 Task: Visit Job seeker guidance.
Action: Mouse moved to (784, 139)
Screenshot: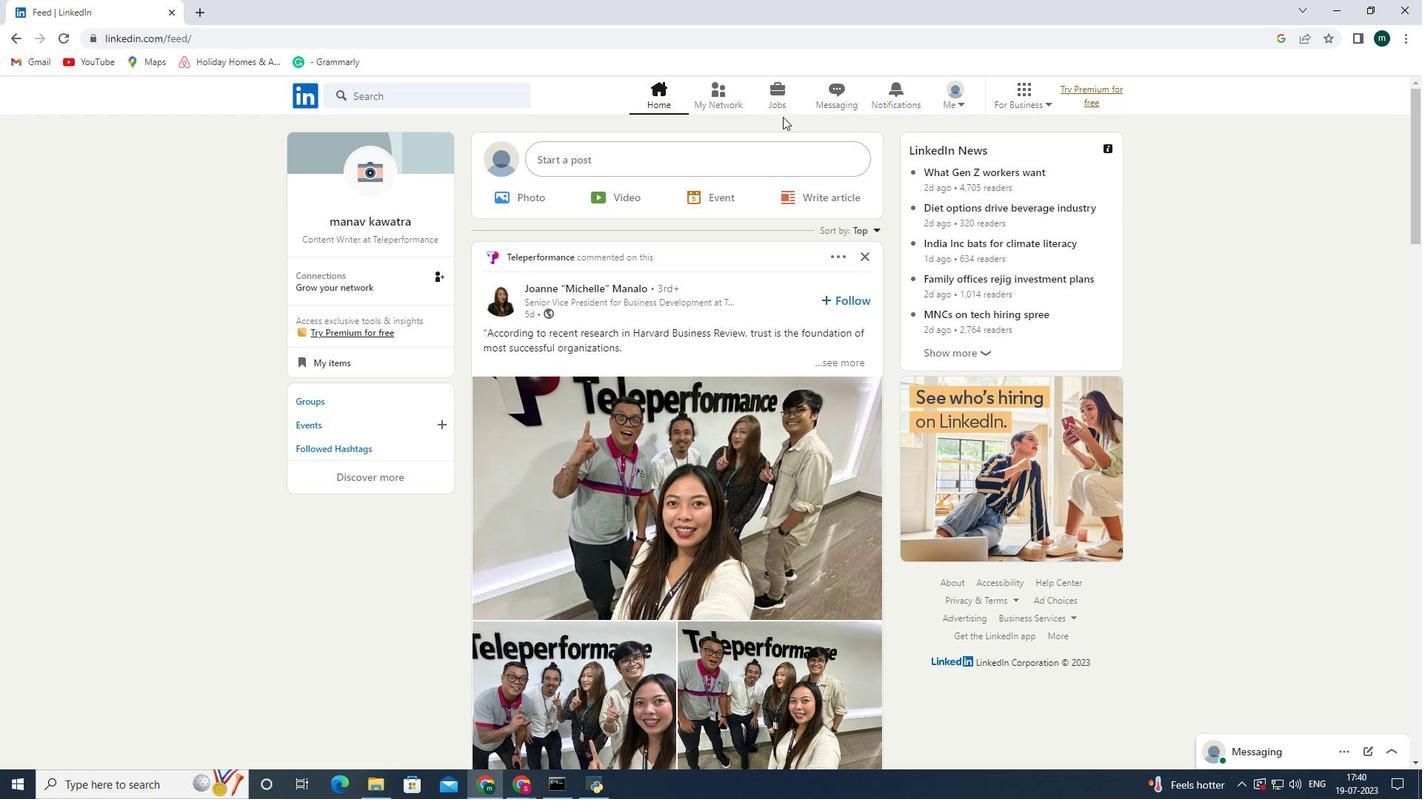 
Action: Mouse pressed left at (784, 139)
Screenshot: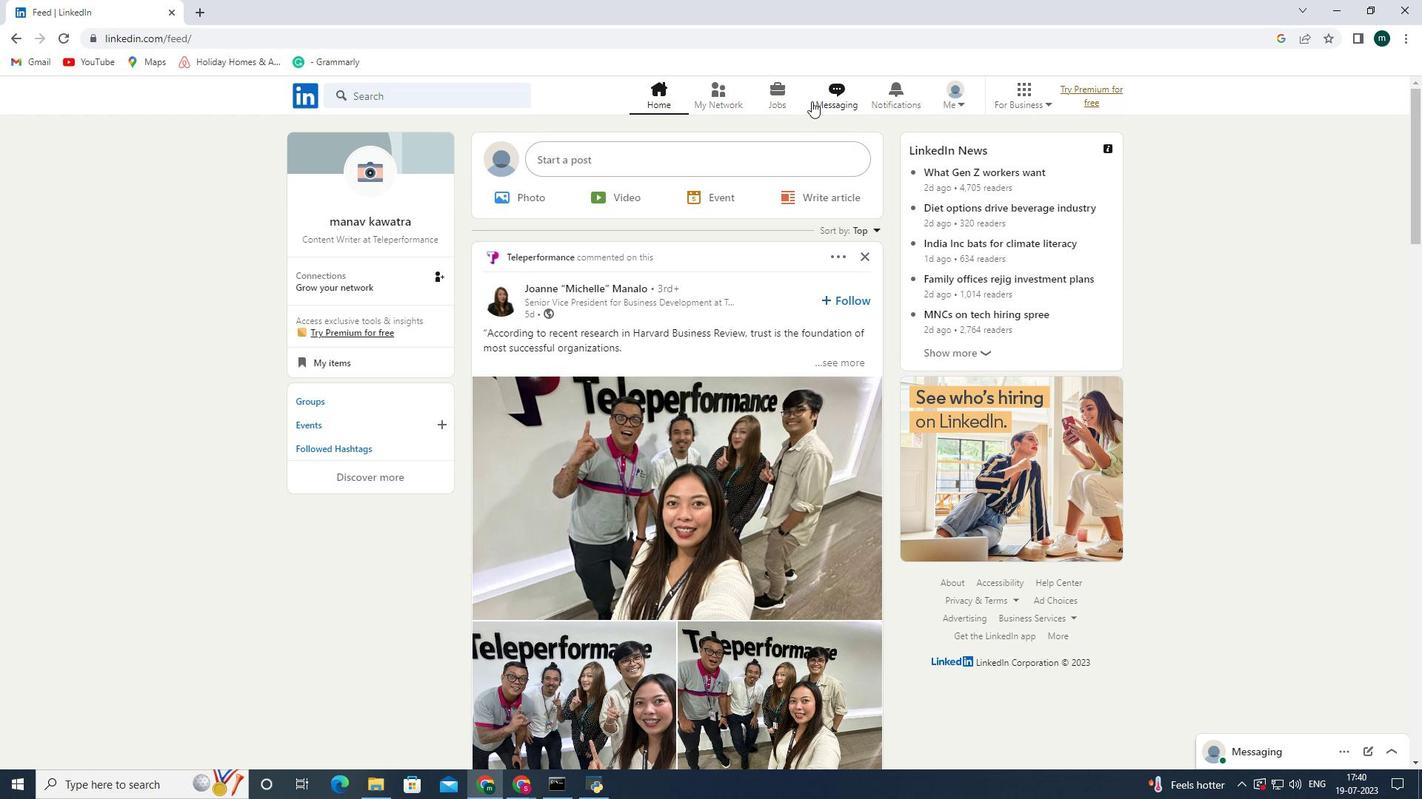 
Action: Mouse moved to (380, 376)
Screenshot: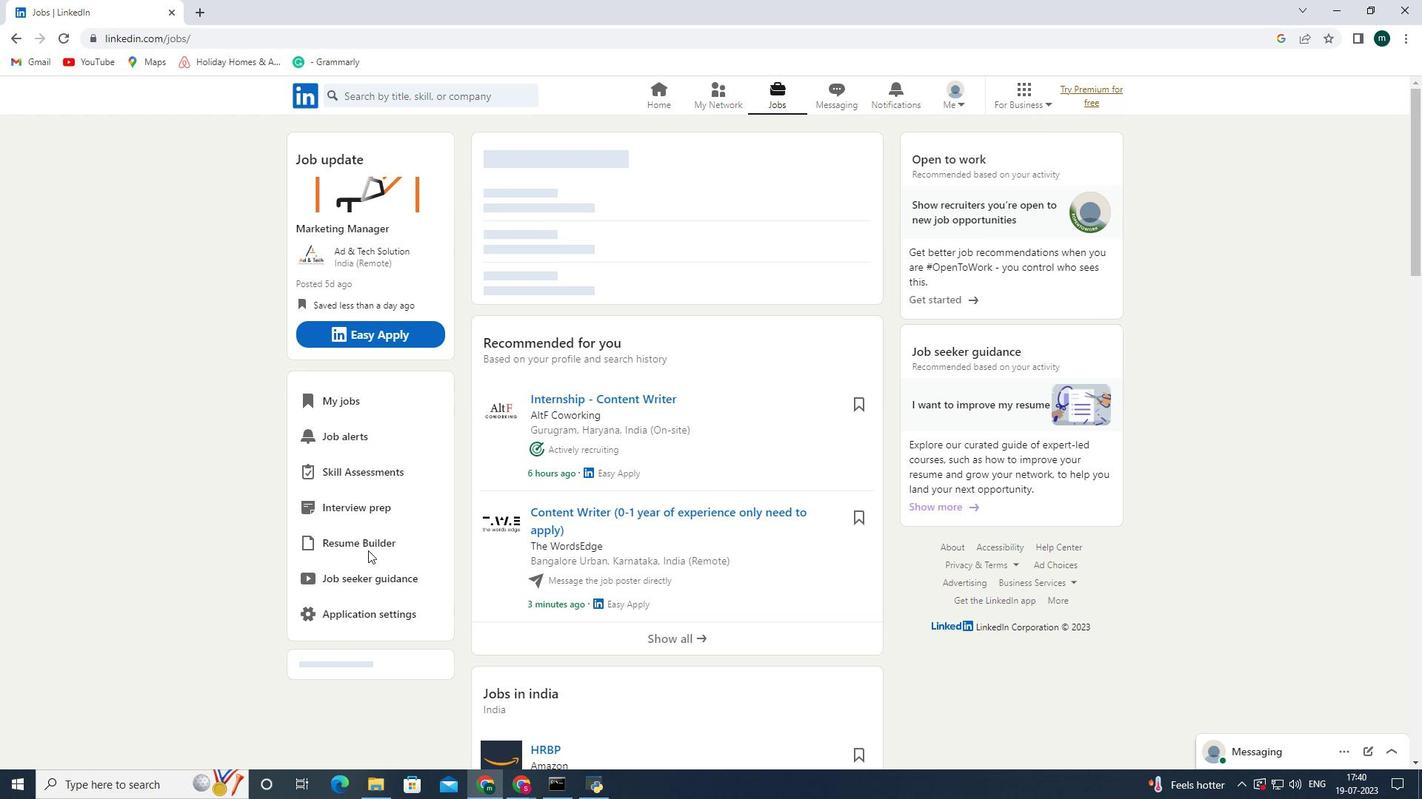 
Action: Mouse pressed left at (380, 376)
Screenshot: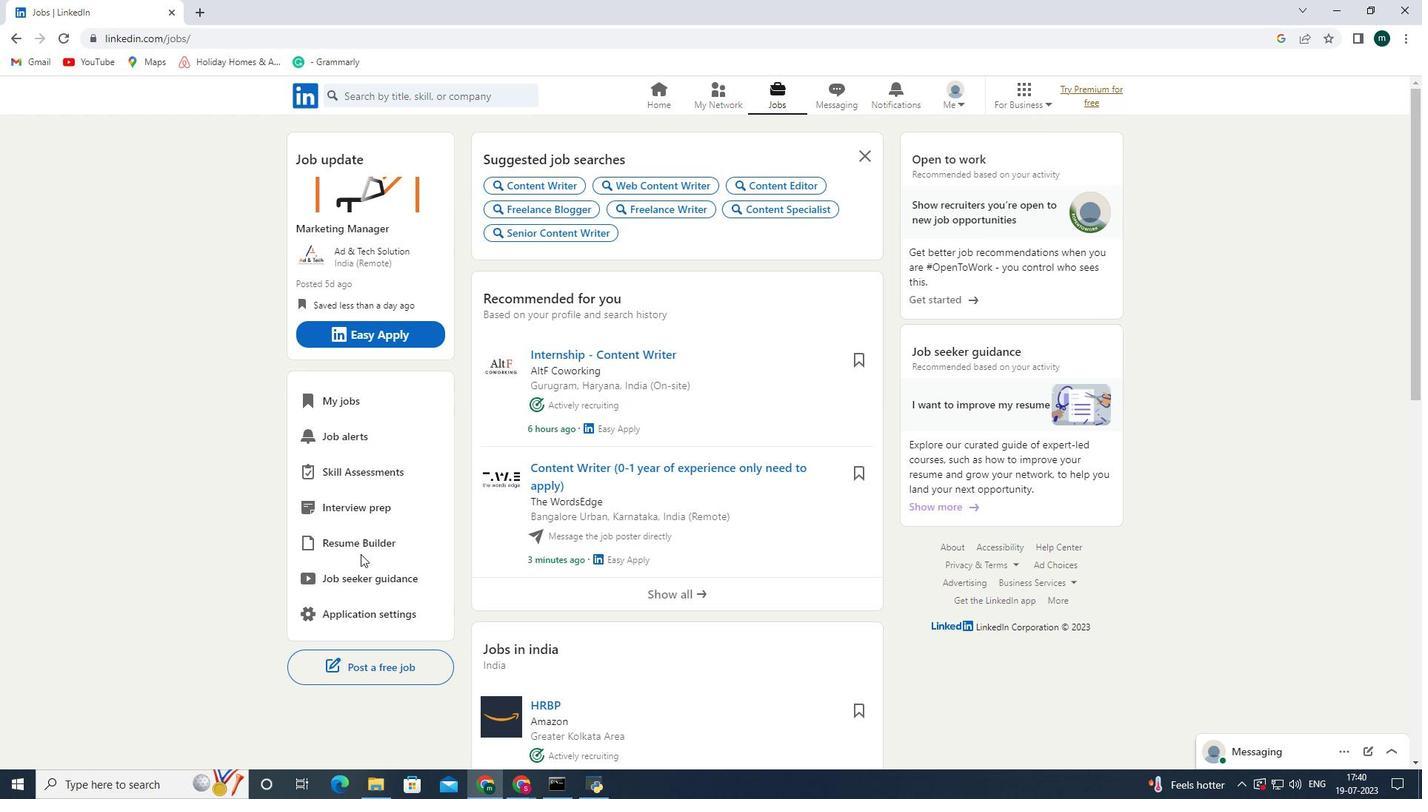 
Action: Mouse moved to (776, 99)
Screenshot: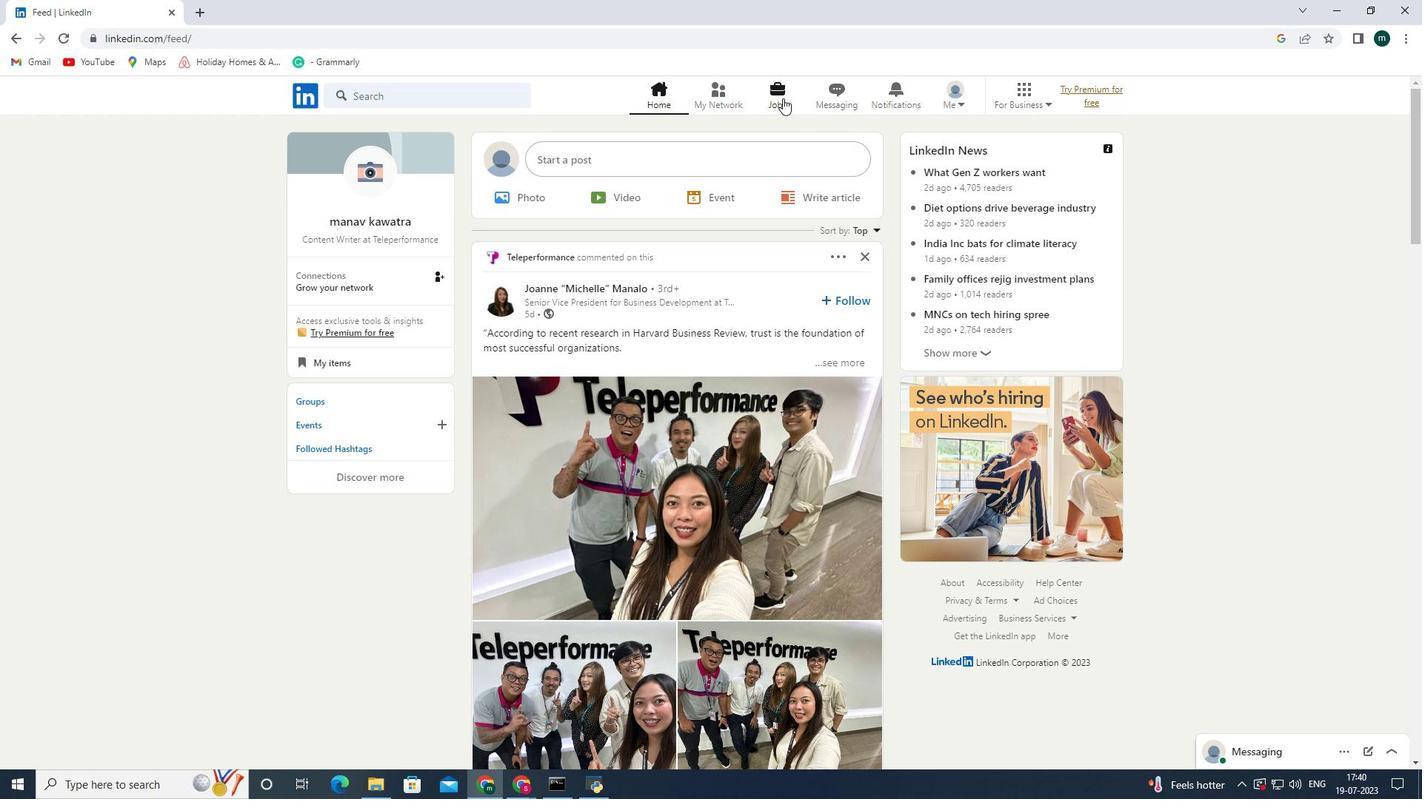 
Action: Mouse pressed left at (776, 99)
Screenshot: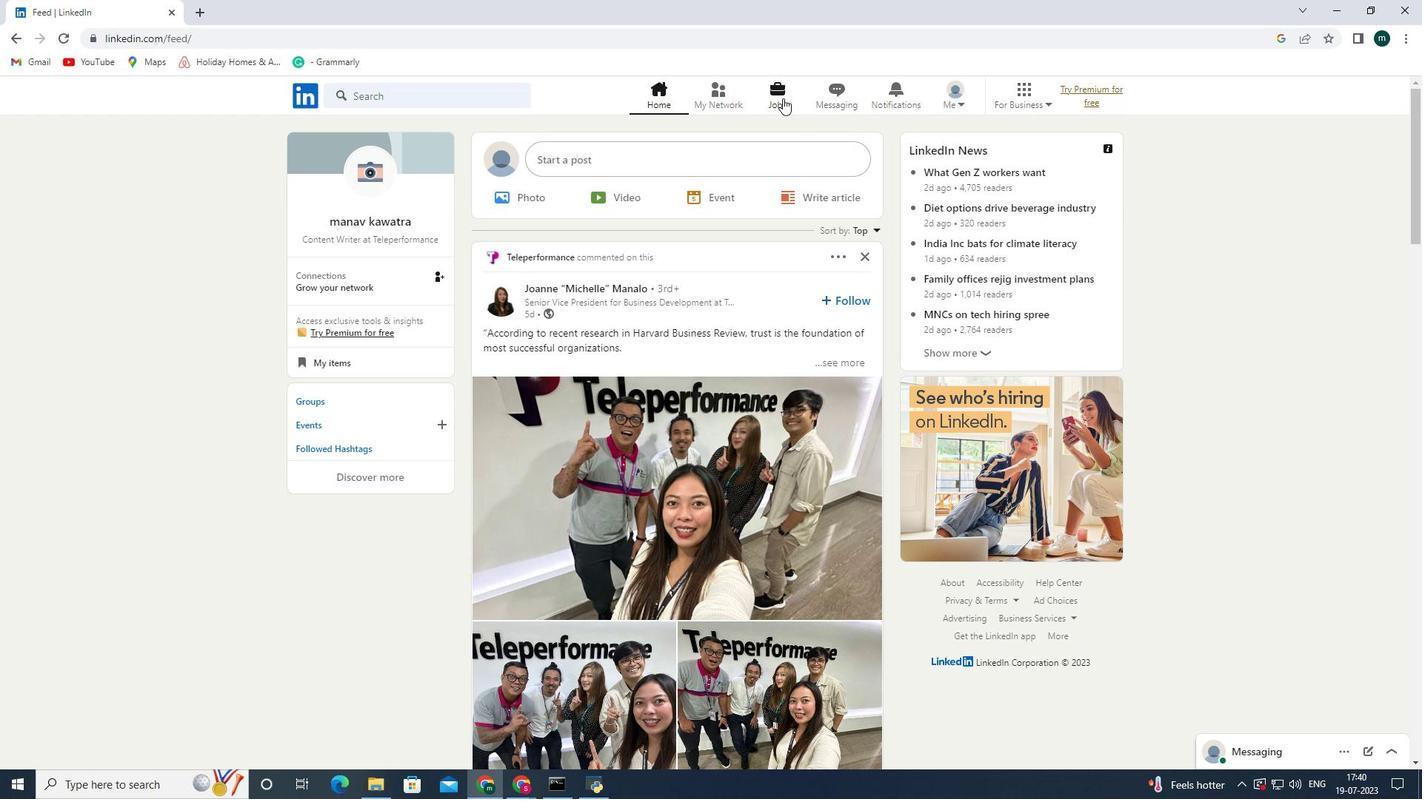 
Action: Mouse moved to (362, 580)
Screenshot: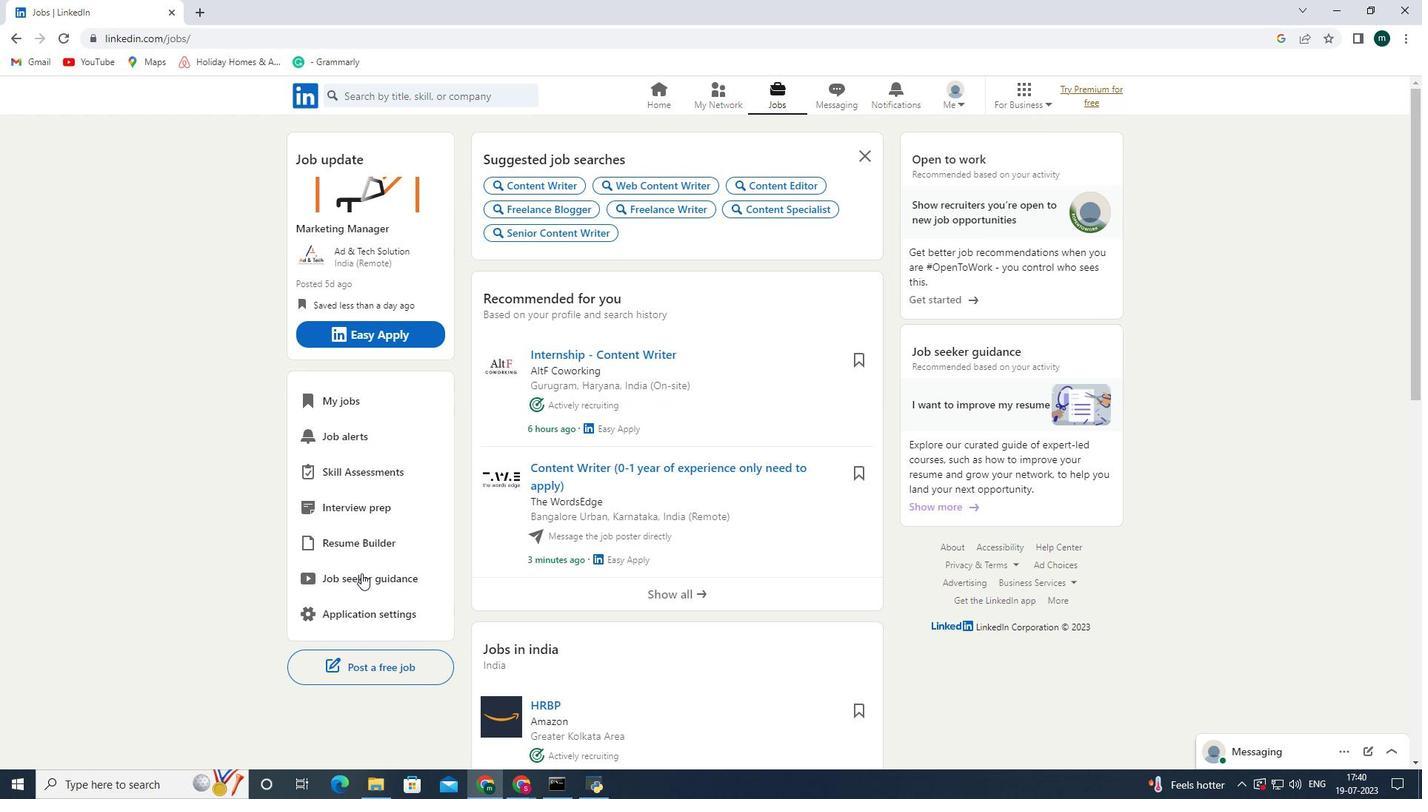 
Action: Mouse pressed left at (362, 580)
Screenshot: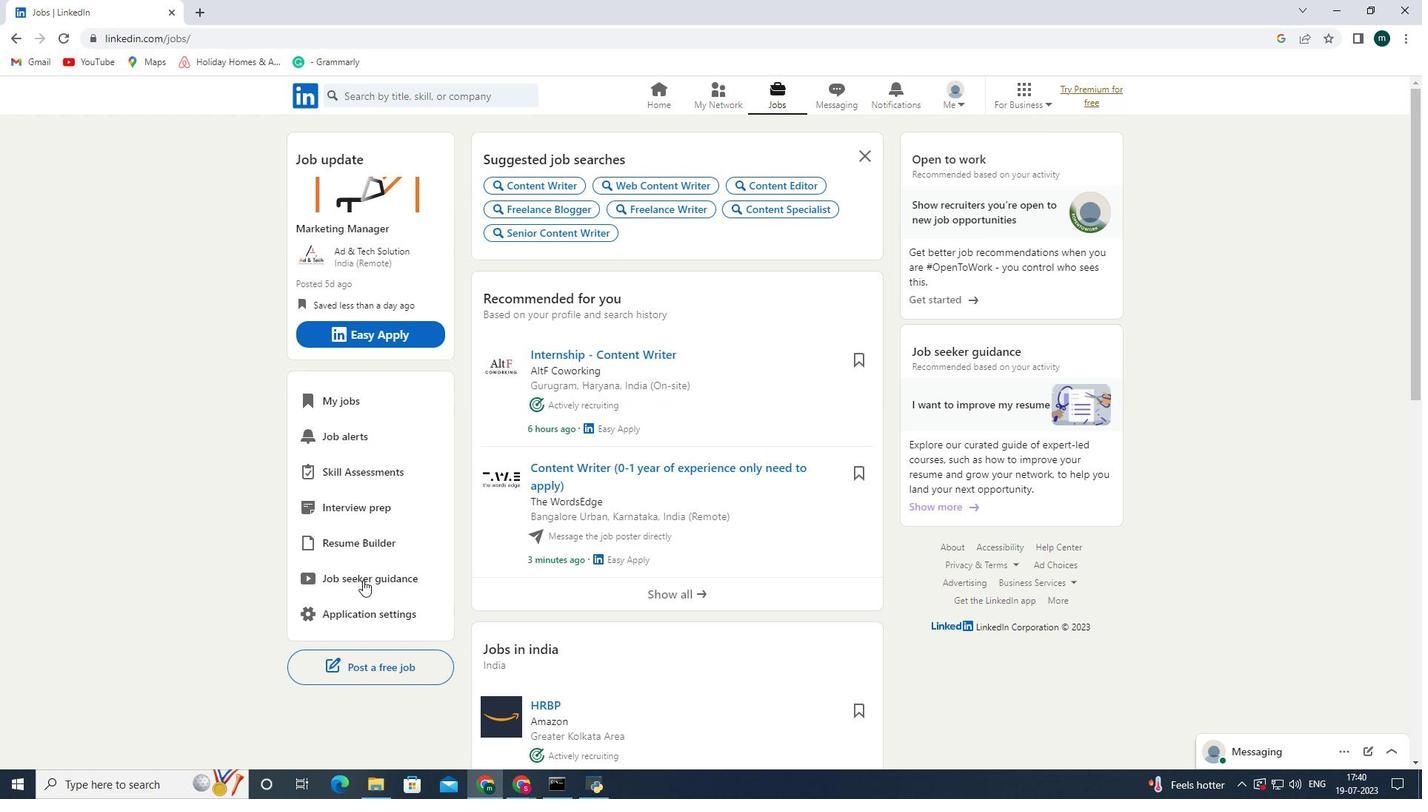 
Action: Mouse moved to (799, 361)
Screenshot: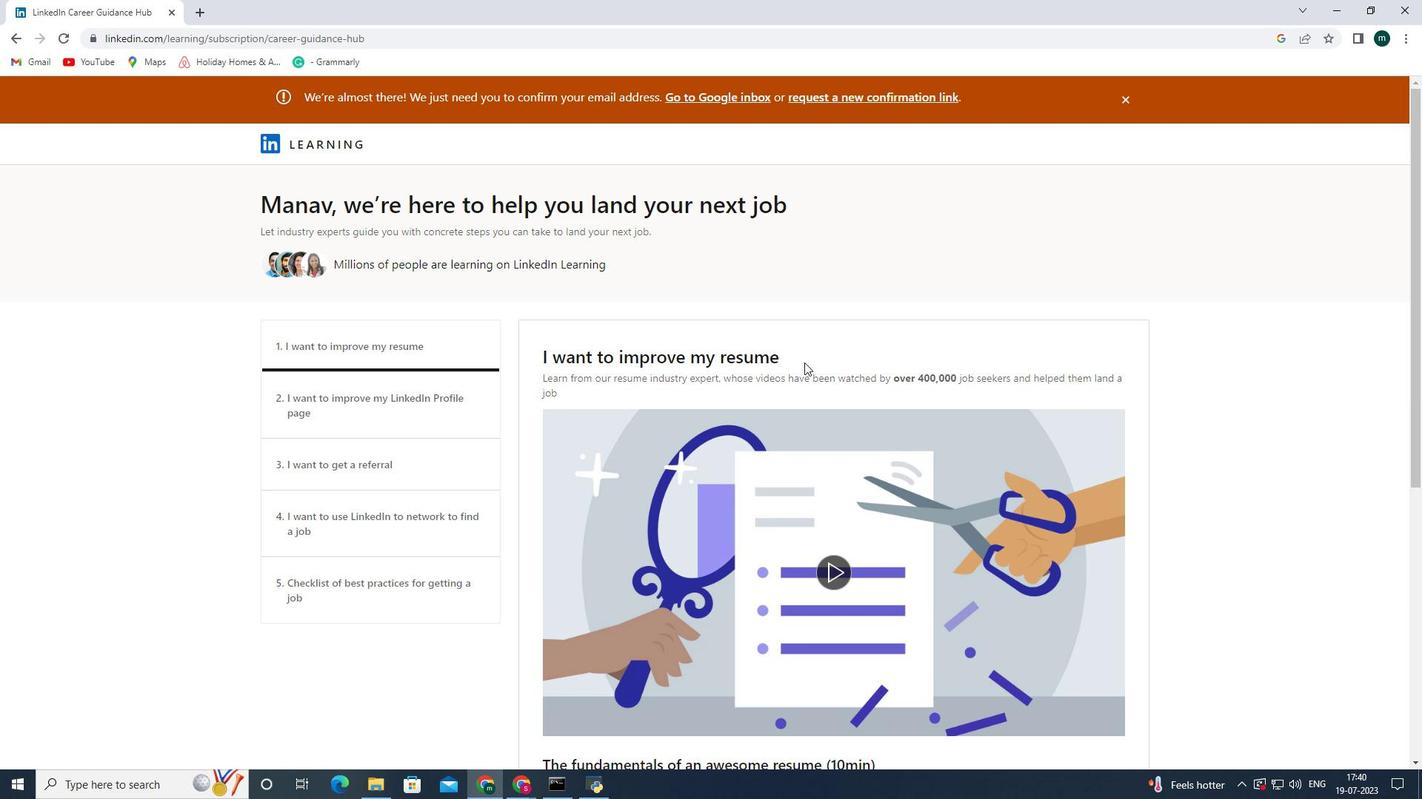 
Action: Mouse scrolled (799, 360) with delta (0, 0)
Screenshot: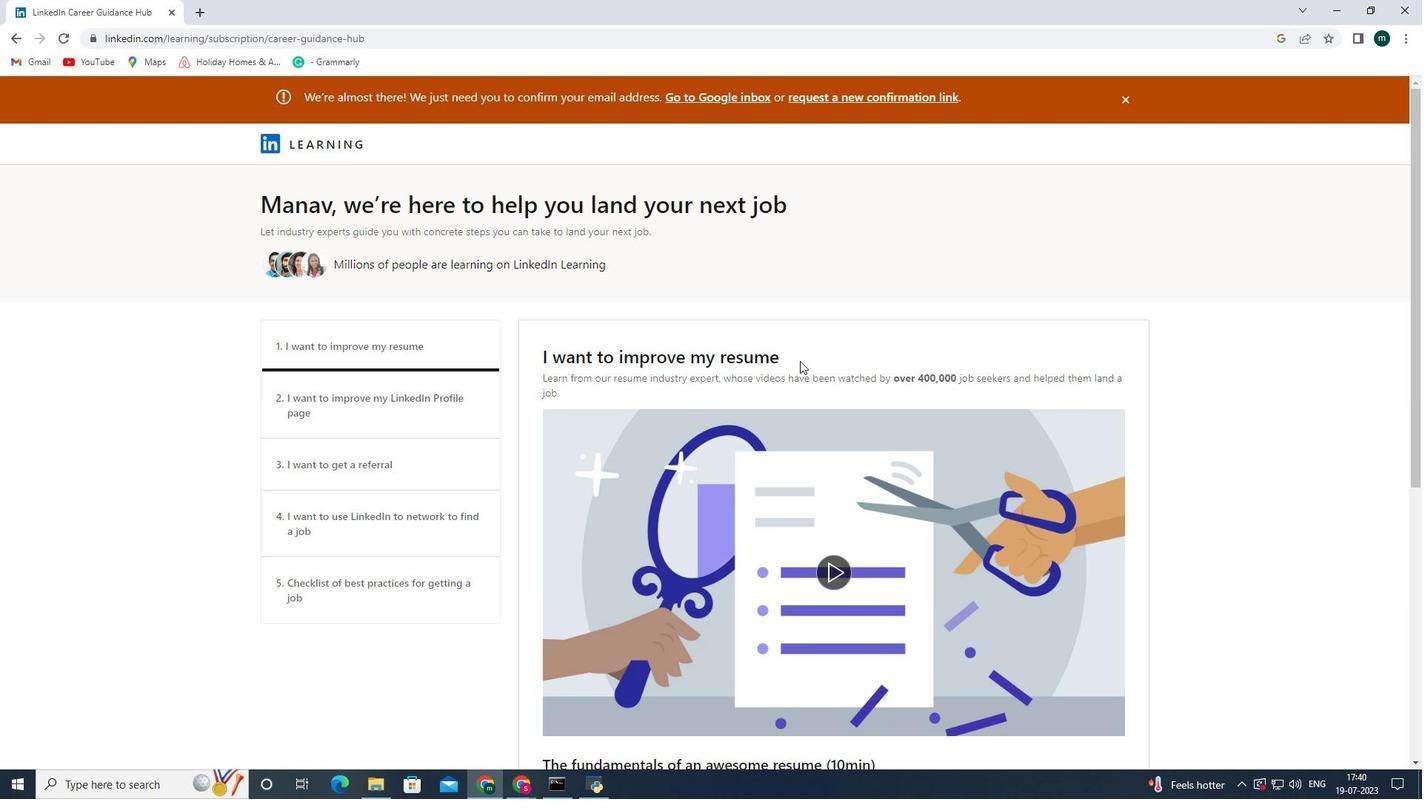 
Action: Mouse scrolled (799, 360) with delta (0, 0)
Screenshot: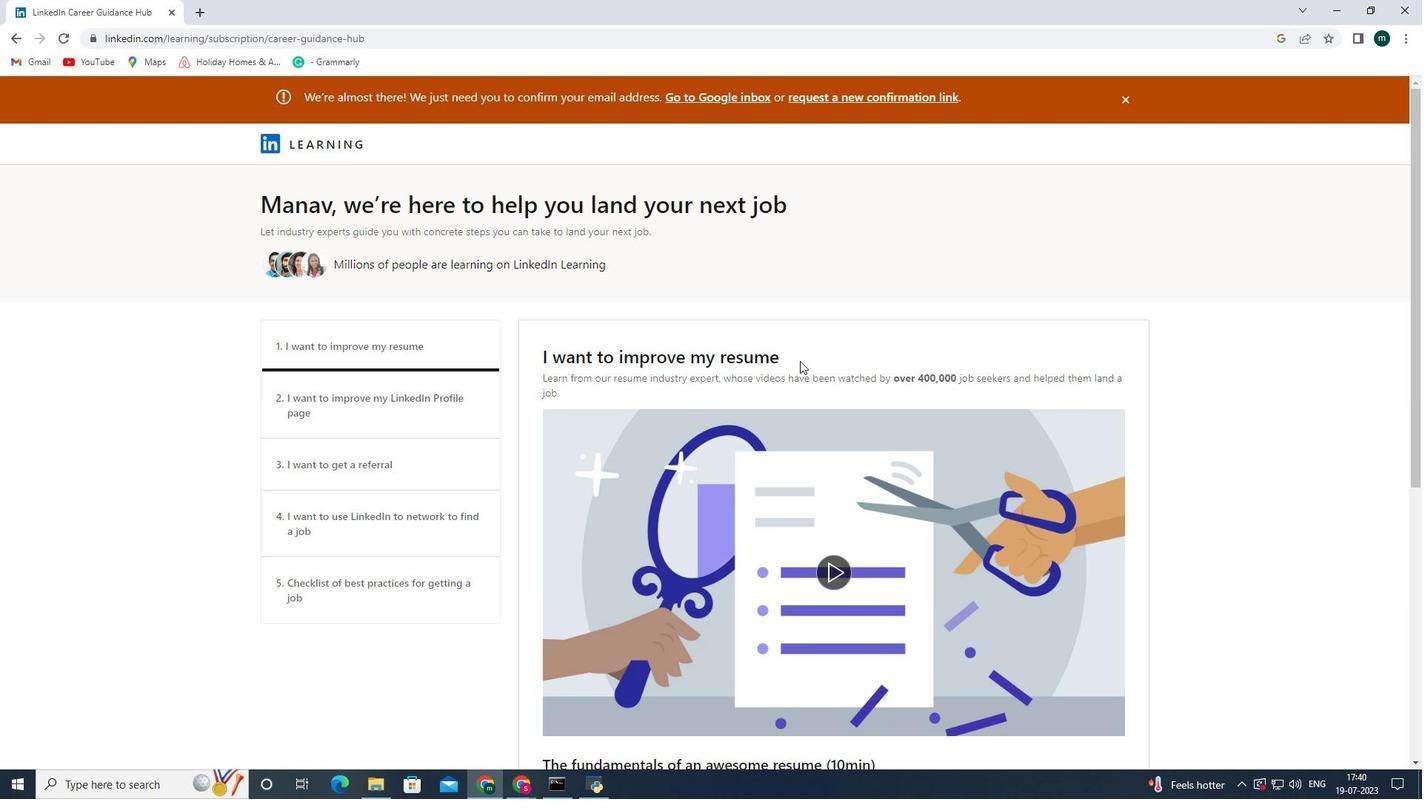 
Action: Mouse scrolled (799, 360) with delta (0, 0)
Screenshot: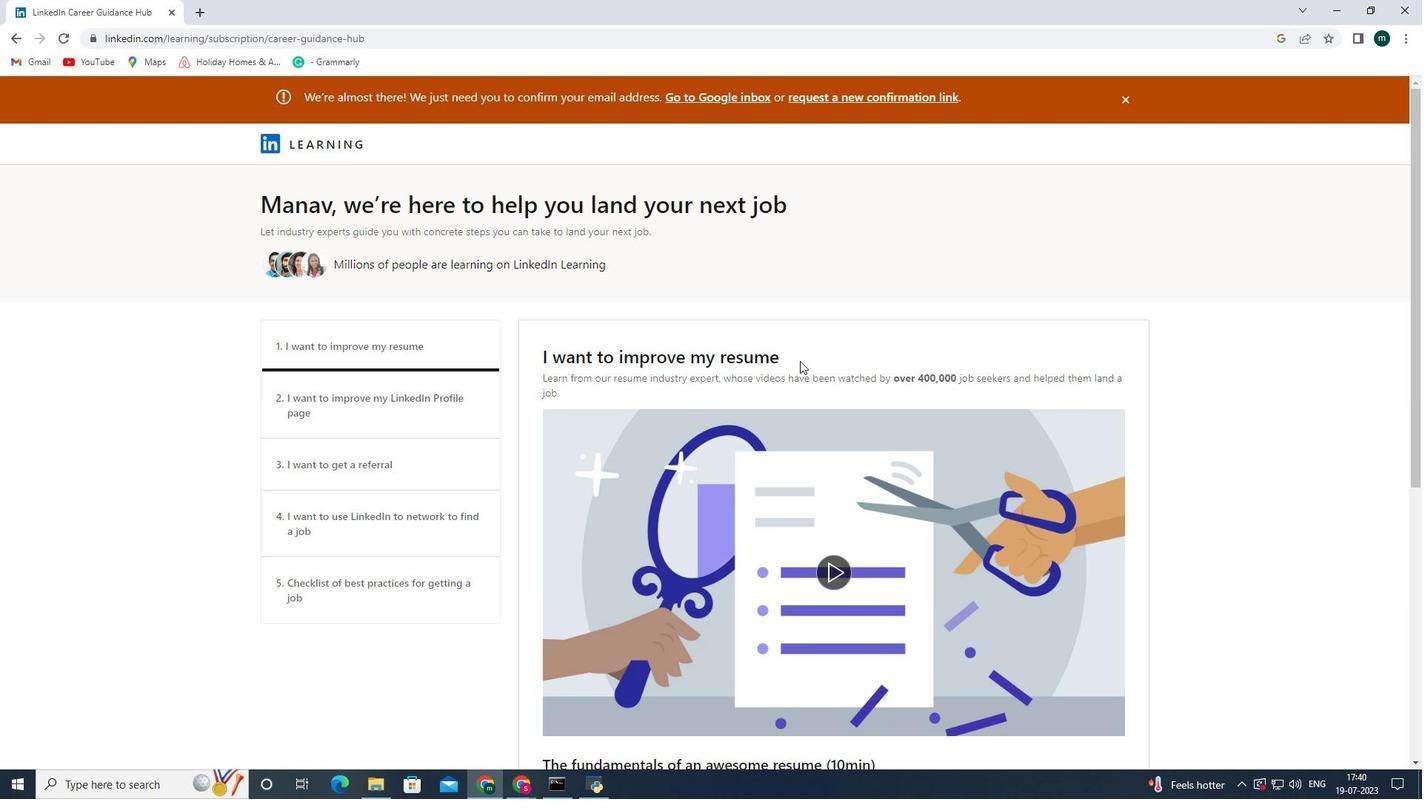 
Action: Mouse scrolled (799, 360) with delta (0, 0)
Screenshot: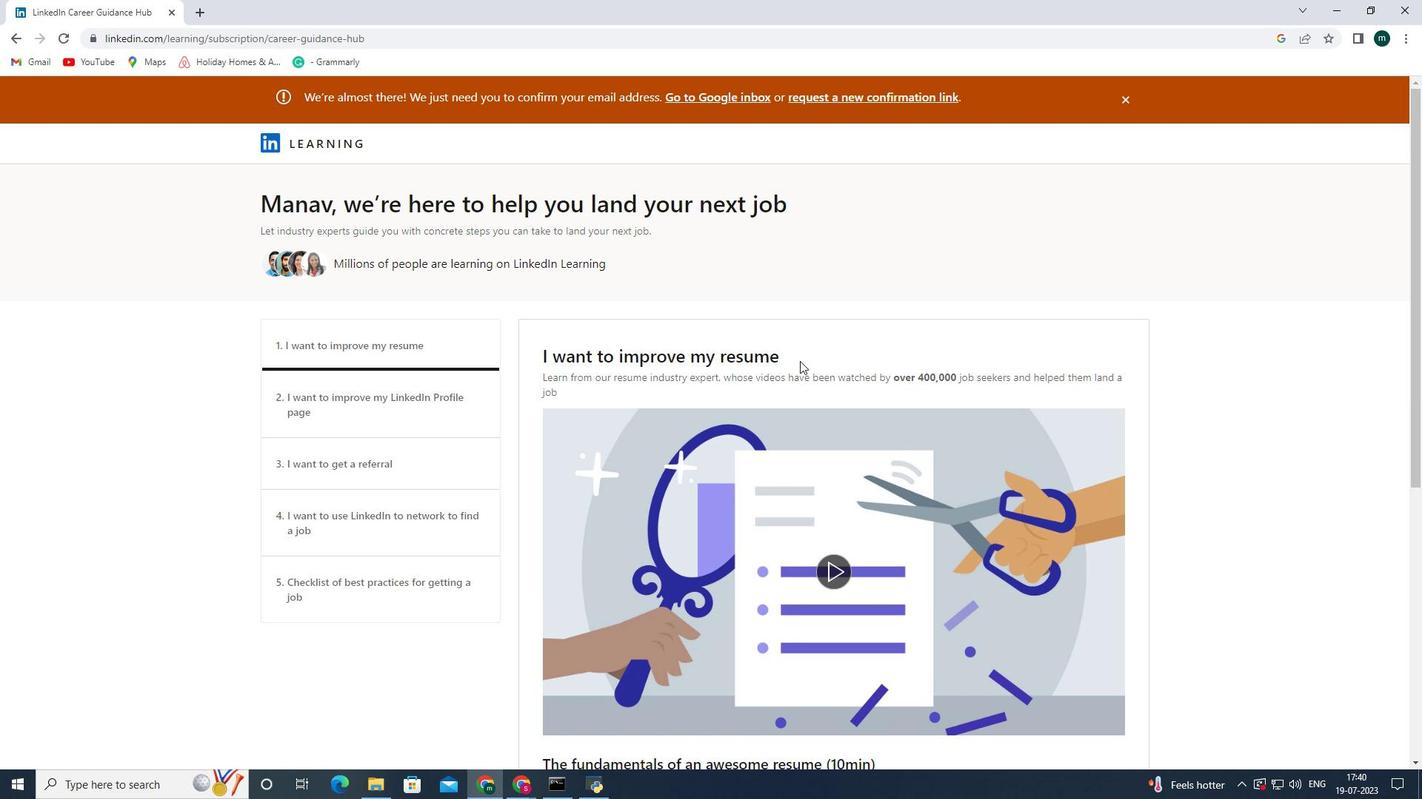 
Action: Mouse moved to (797, 361)
Screenshot: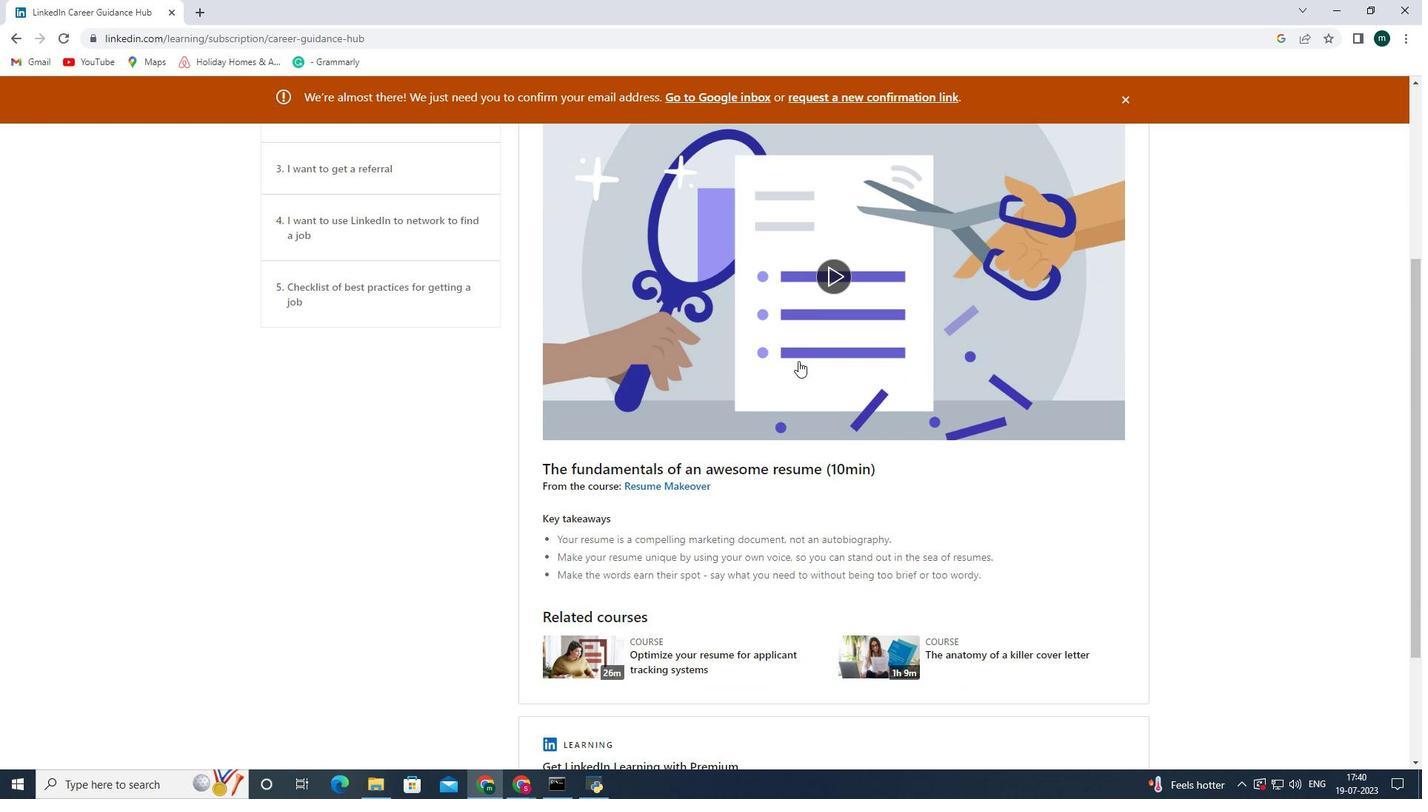
